 Task: Change the label color from "Green" to "Orange".
Action: Mouse moved to (229, 148)
Screenshot: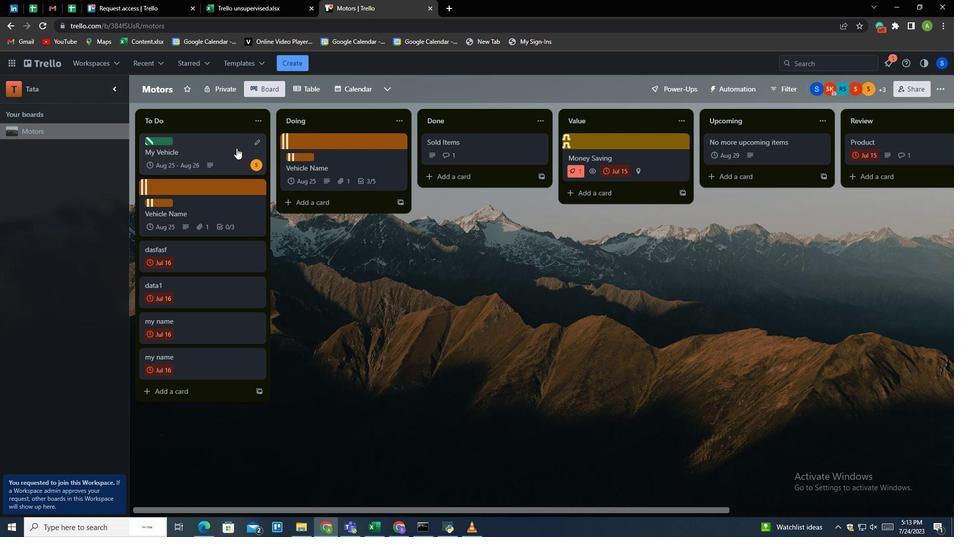 
Action: Mouse pressed left at (229, 148)
Screenshot: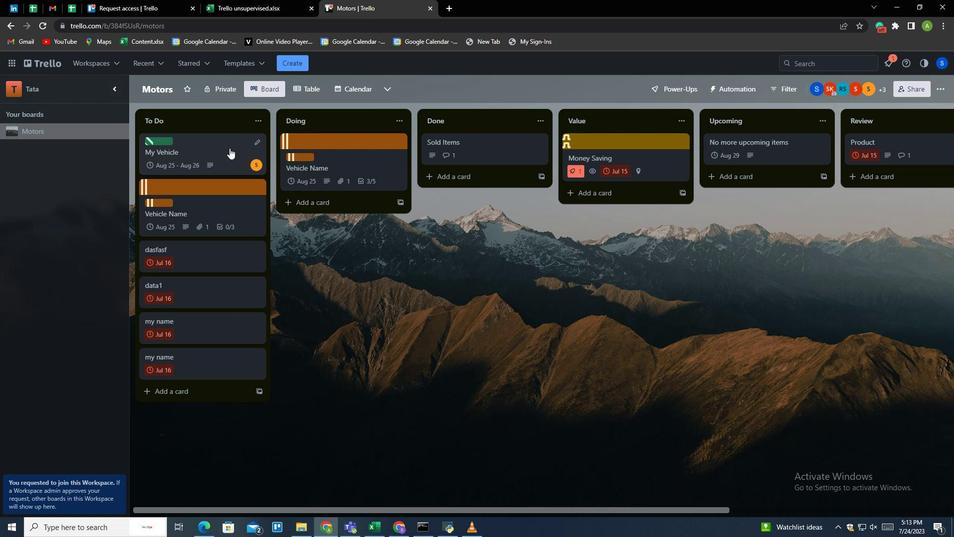 
Action: Mouse moved to (593, 195)
Screenshot: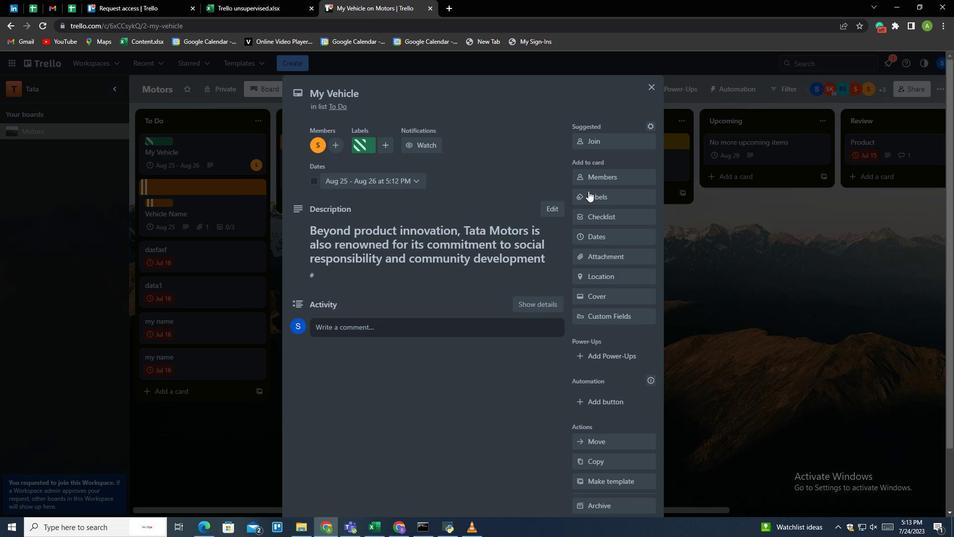 
Action: Mouse pressed left at (593, 195)
Screenshot: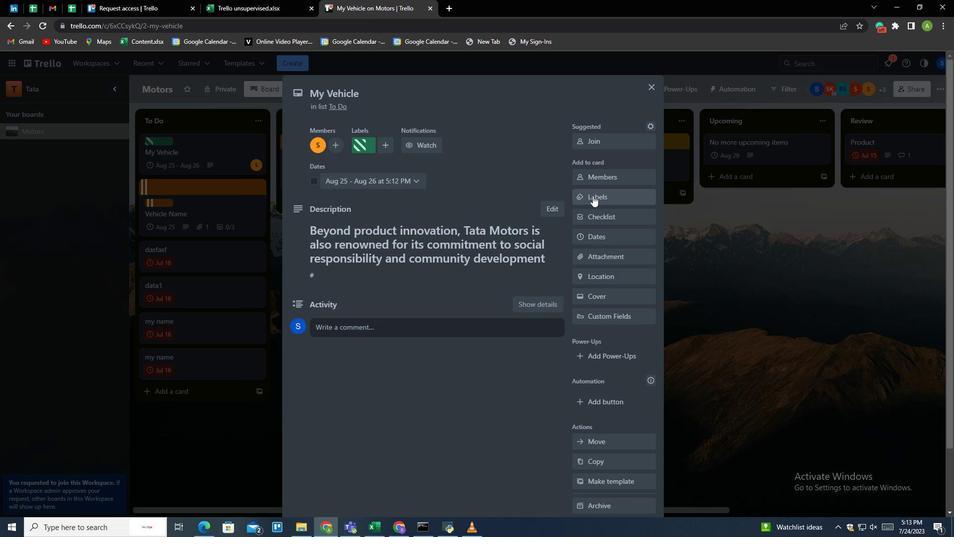 
Action: Mouse moved to (588, 275)
Screenshot: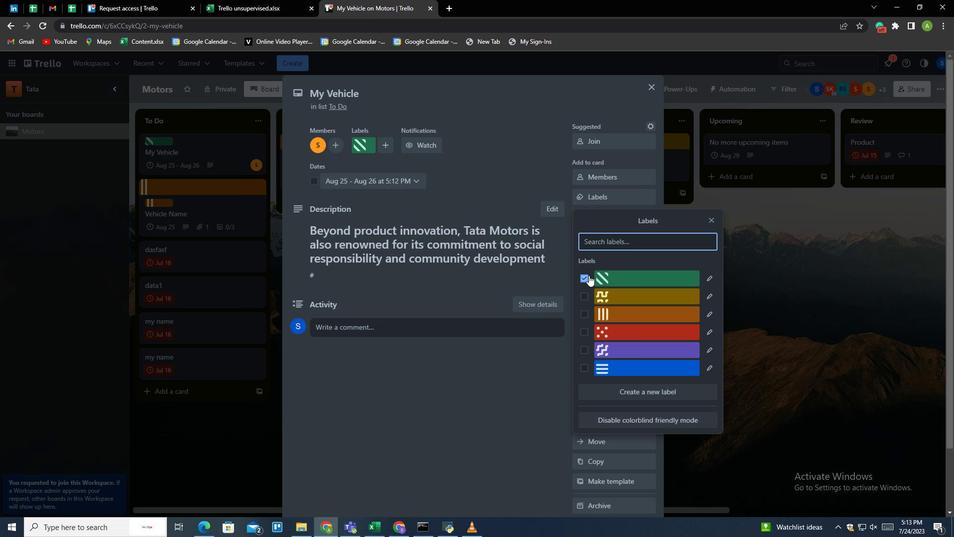 
Action: Mouse pressed left at (588, 275)
Screenshot: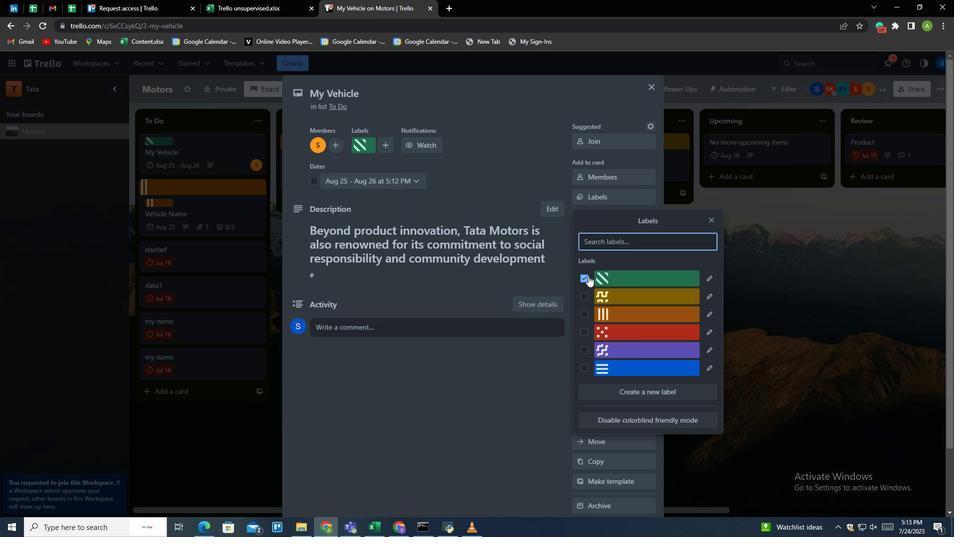 
Action: Mouse moved to (586, 313)
Screenshot: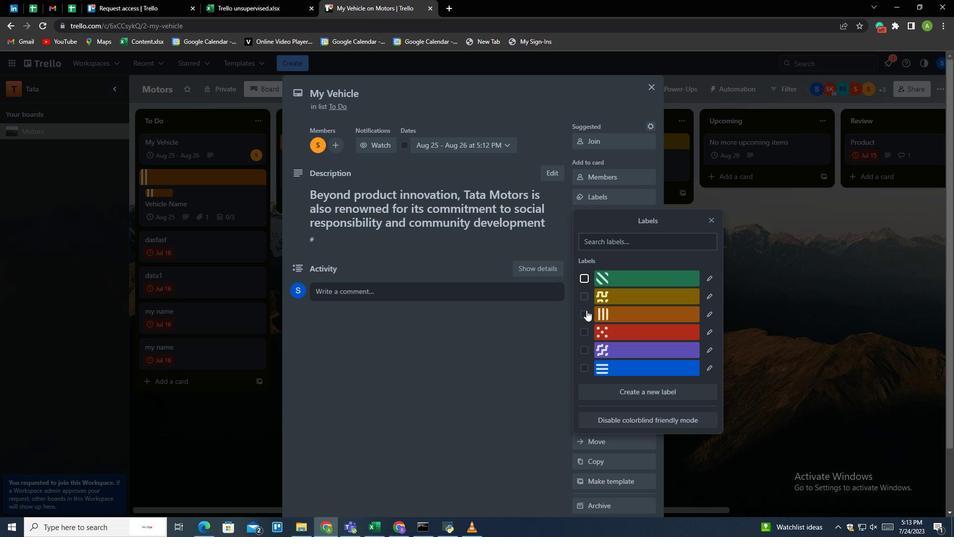
Action: Mouse pressed left at (586, 313)
Screenshot: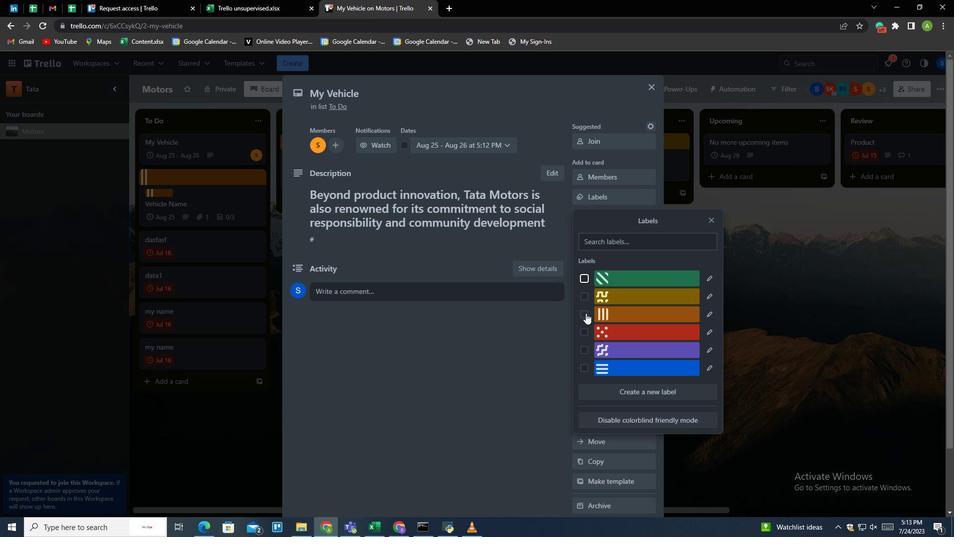 
Action: Mouse moved to (754, 288)
Screenshot: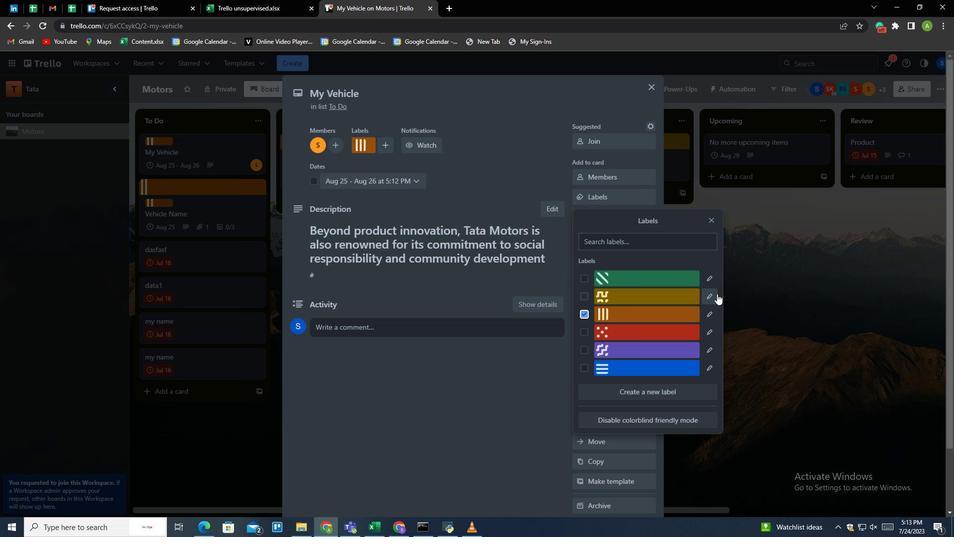 
Action: Mouse pressed left at (754, 288)
Screenshot: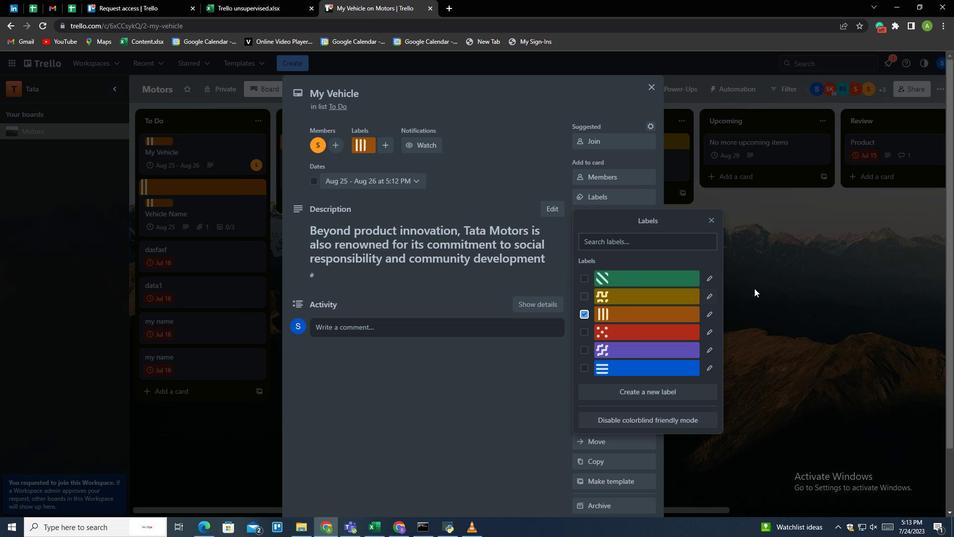
Action: Mouse moved to (754, 287)
Screenshot: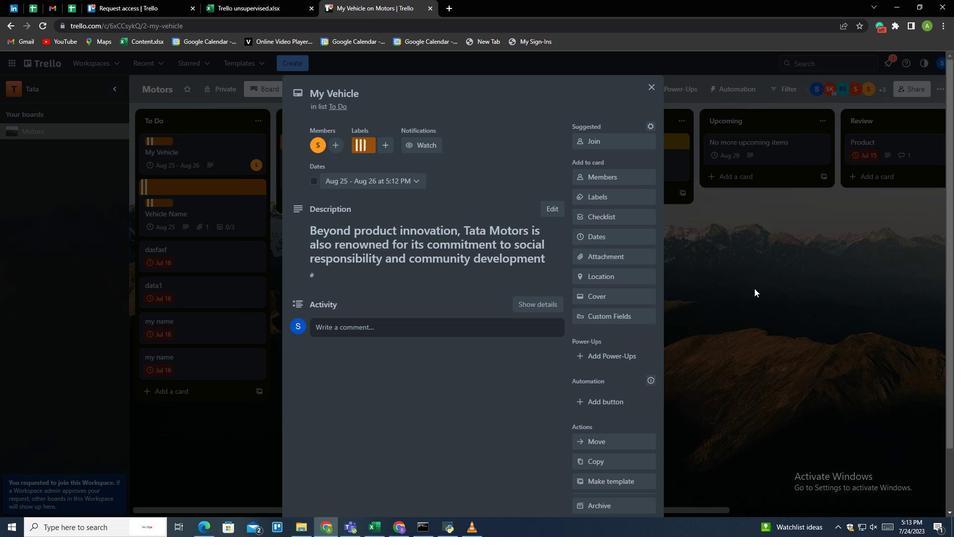 
Action: Mouse pressed left at (754, 287)
Screenshot: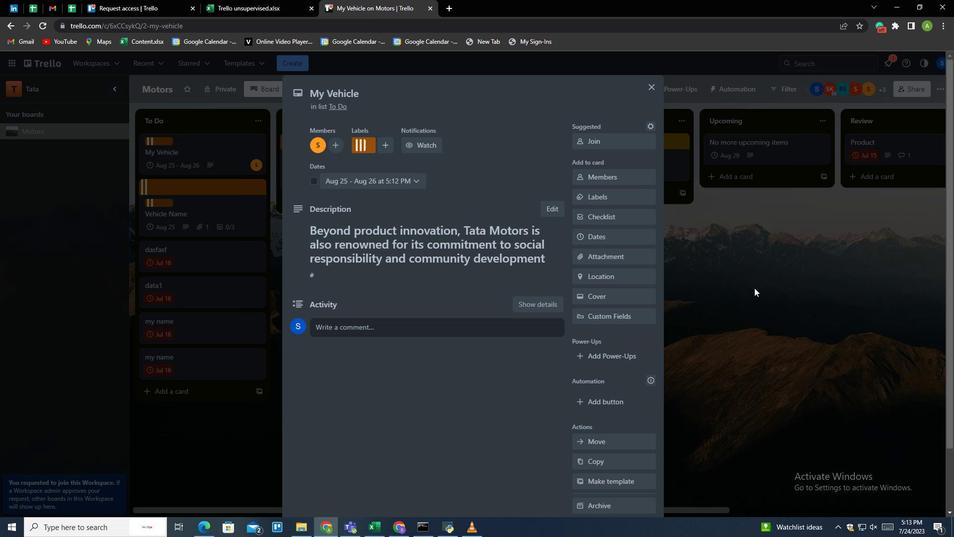 
Action: Mouse moved to (702, 268)
Screenshot: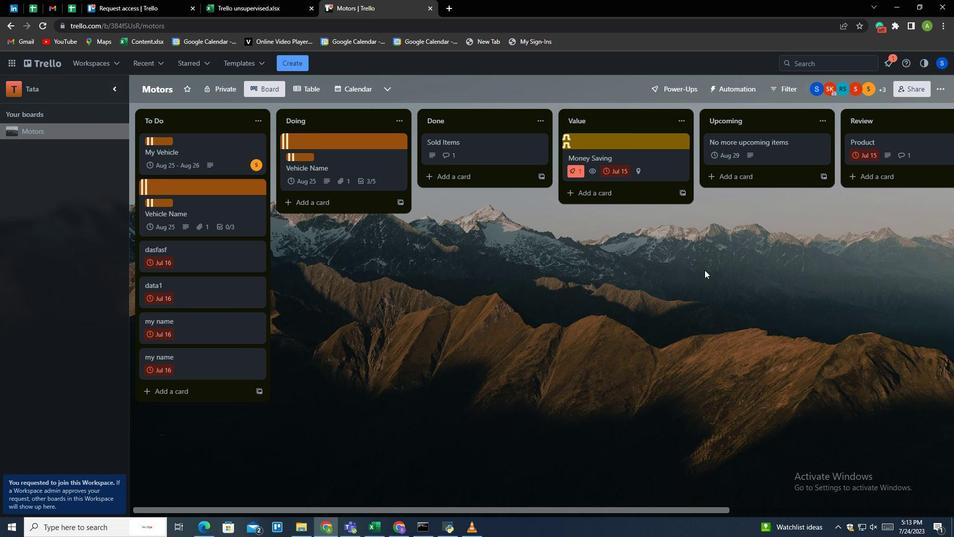 
